 Task: Use the formula "RIGHTB" in spreadsheet "Project portfolio".
Action: Key pressed '='
Screenshot: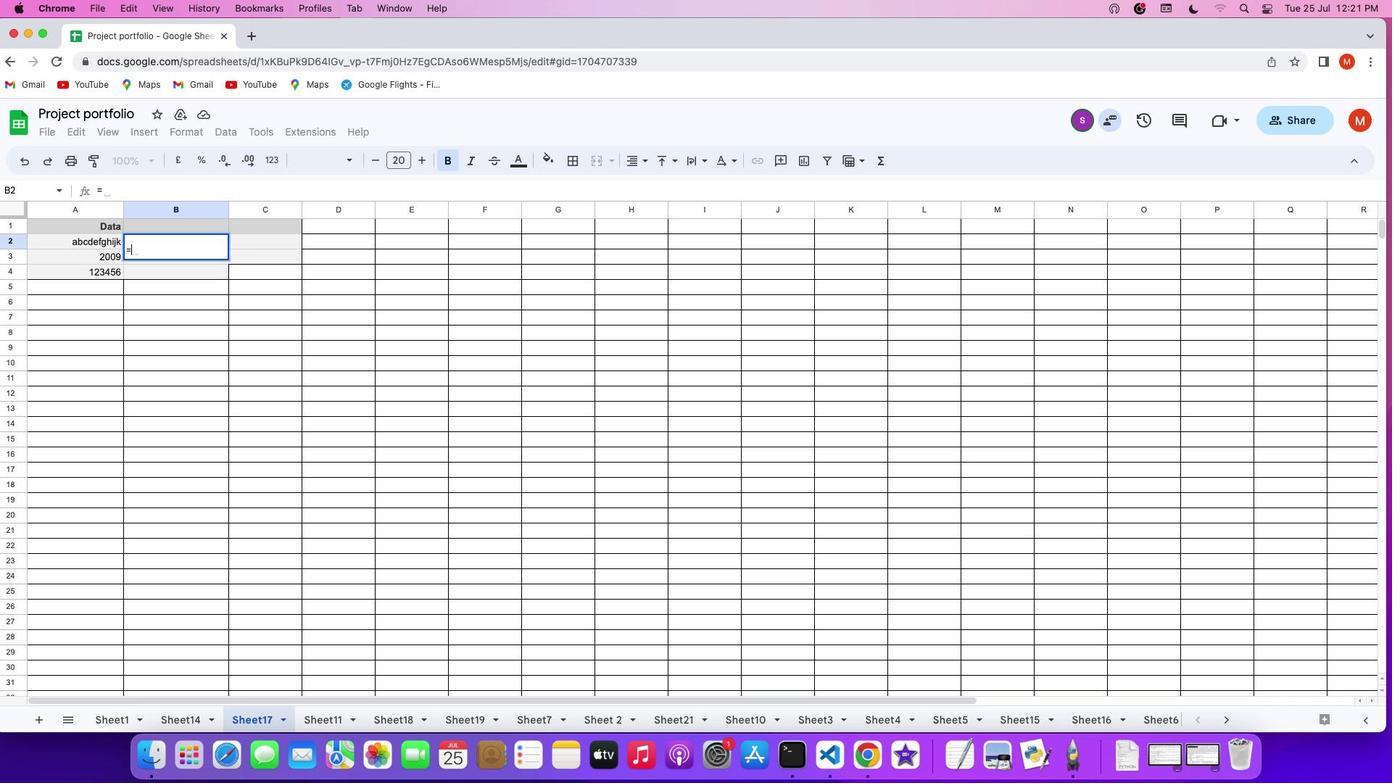 
Action: Mouse moved to (879, 153)
Screenshot: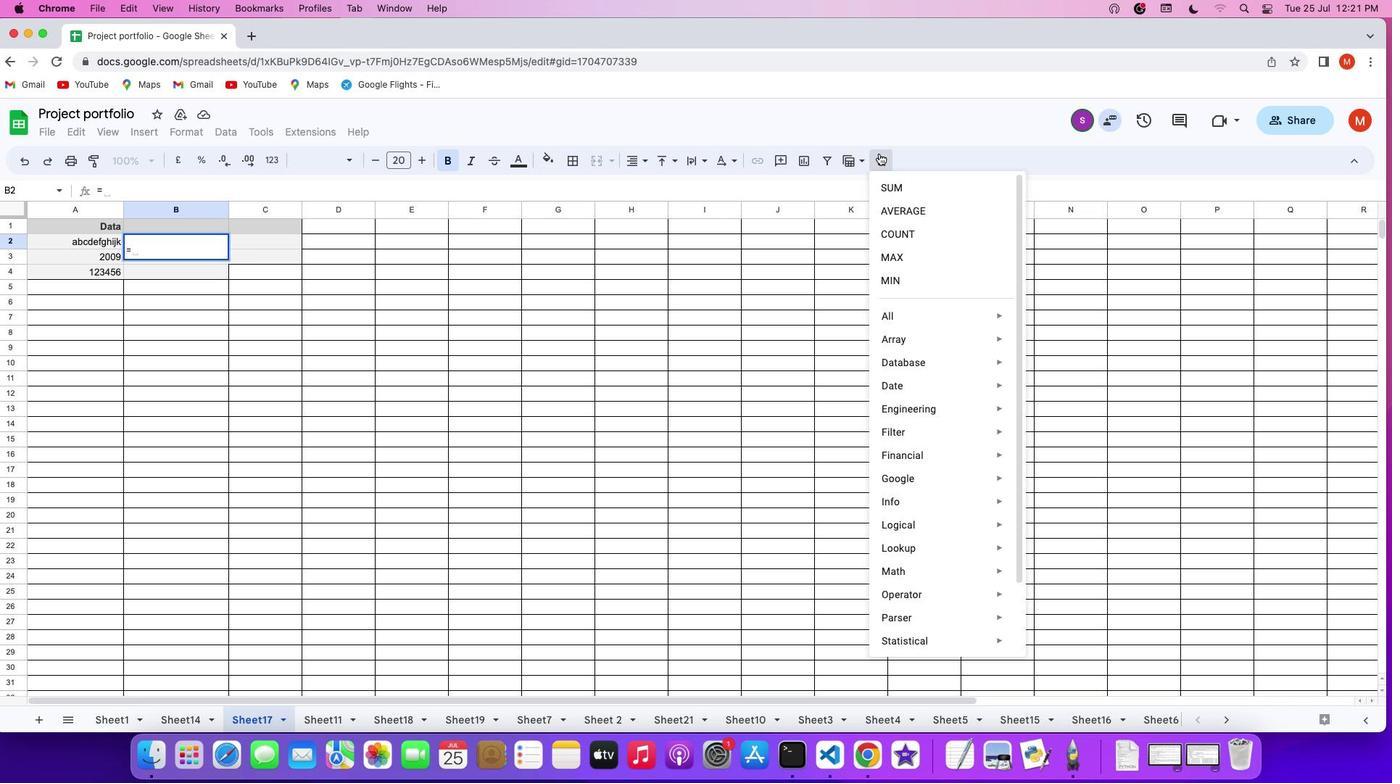 
Action: Mouse pressed left at (879, 153)
Screenshot: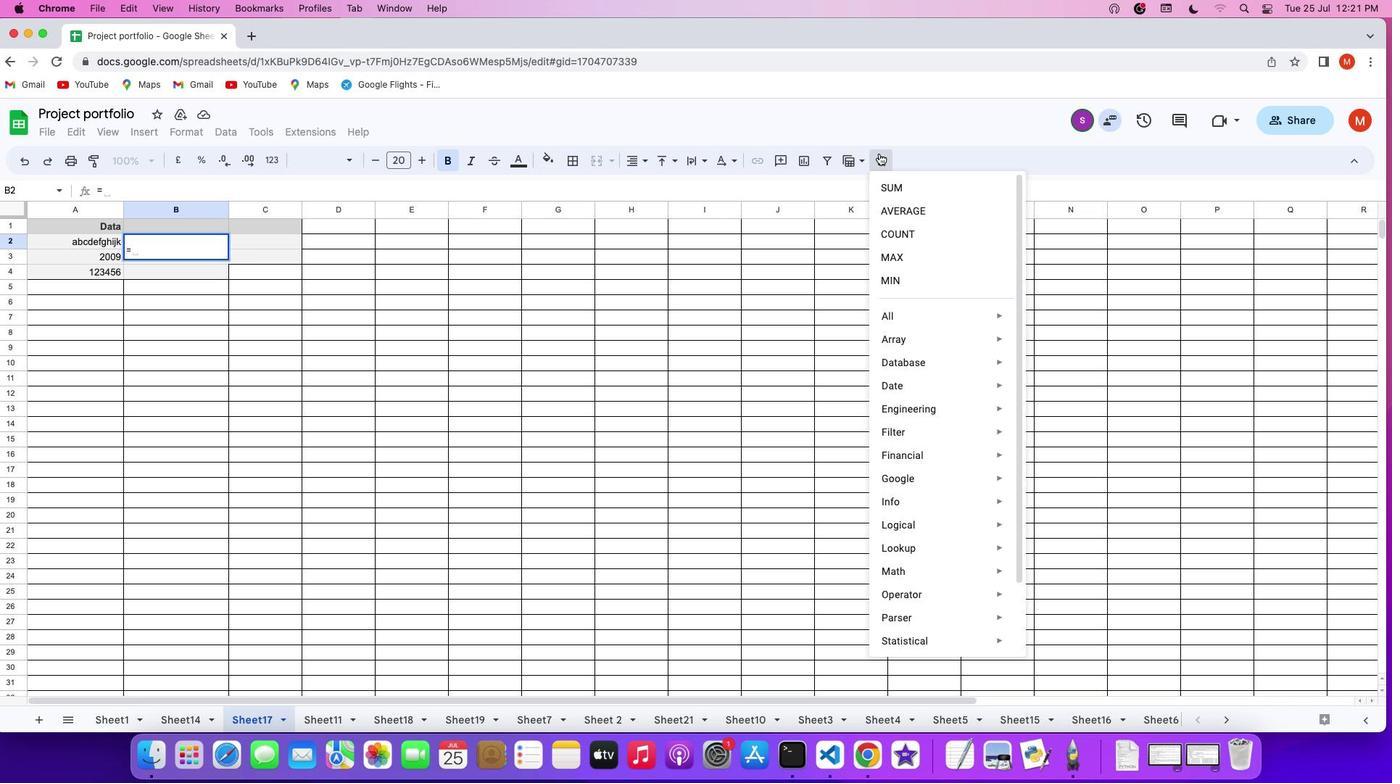 
Action: Mouse moved to (1056, 421)
Screenshot: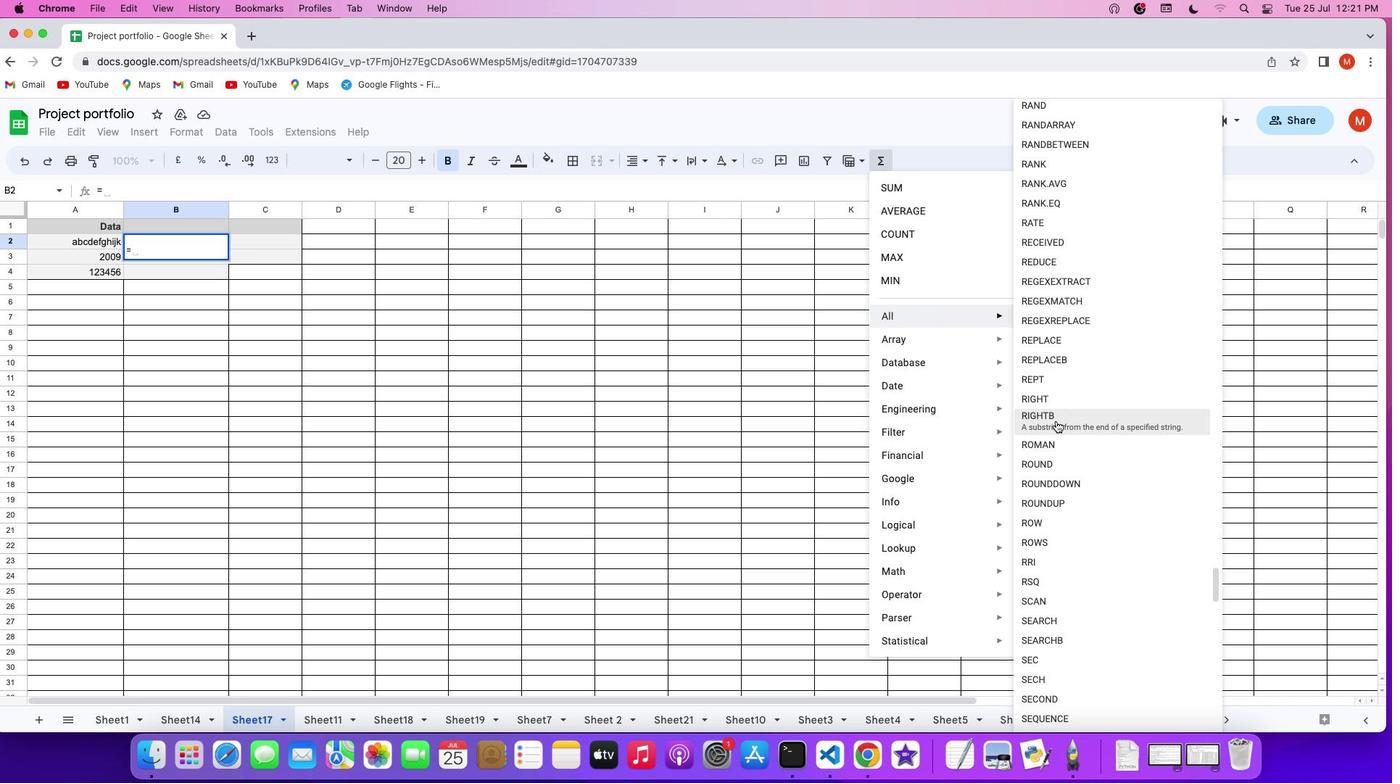 
Action: Mouse pressed left at (1056, 421)
Screenshot: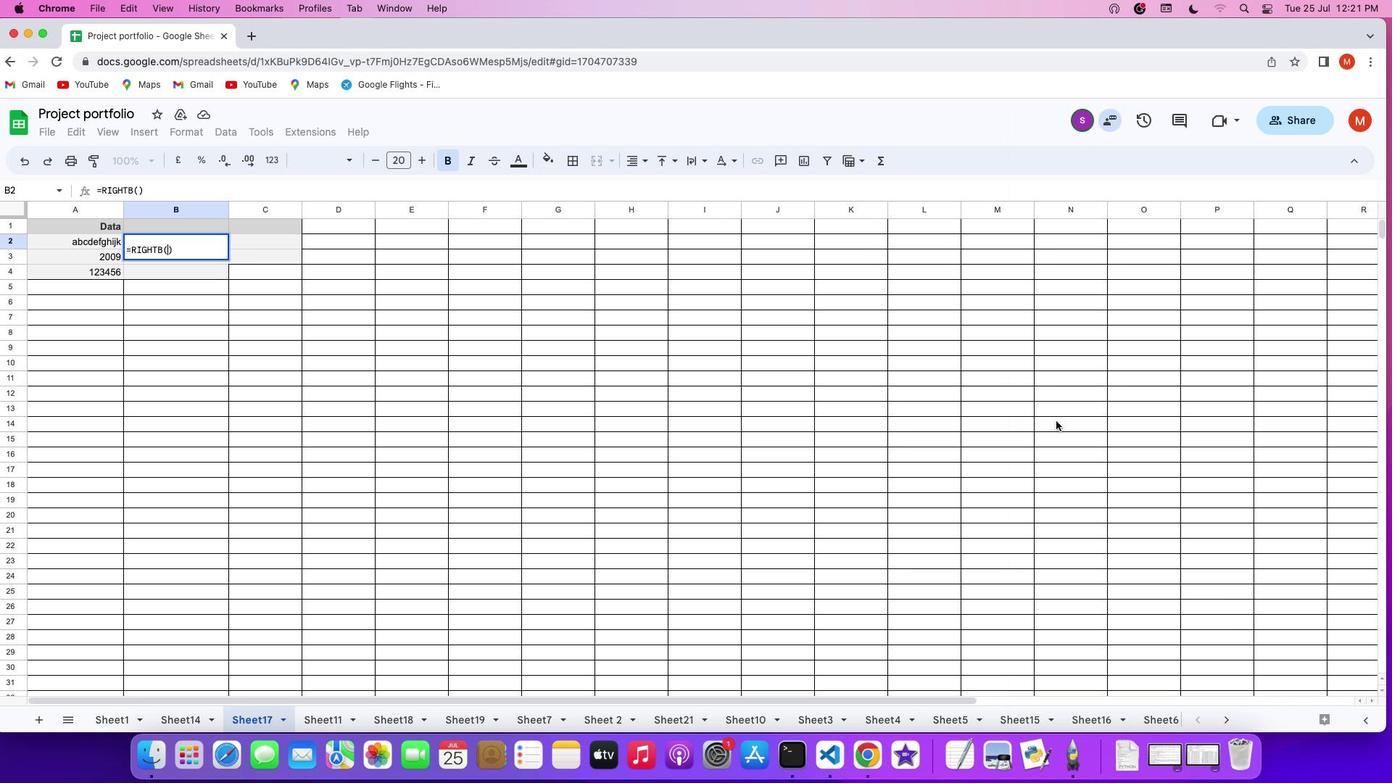 
Action: Mouse moved to (1057, 421)
Screenshot: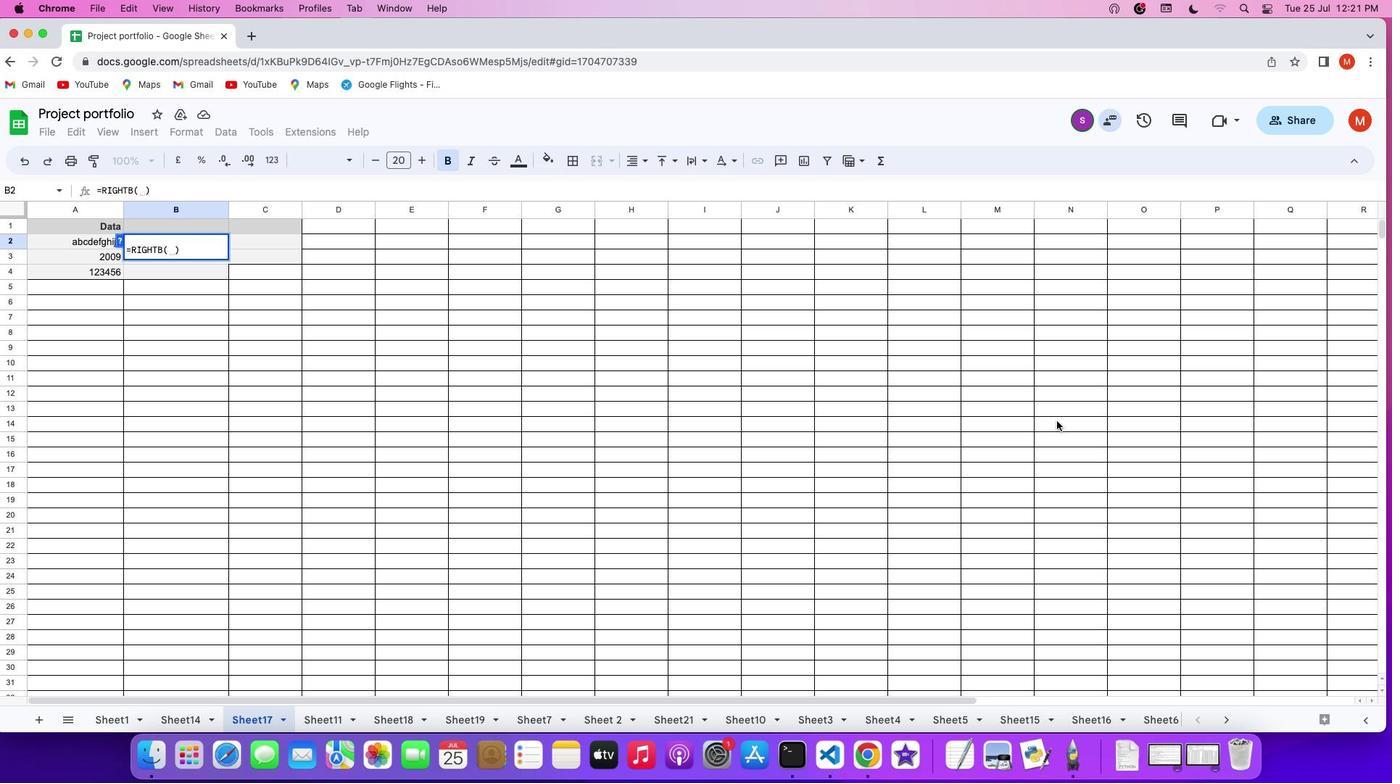 
Action: Key pressed Key.shift'A''2'',''5'Key.enter
Screenshot: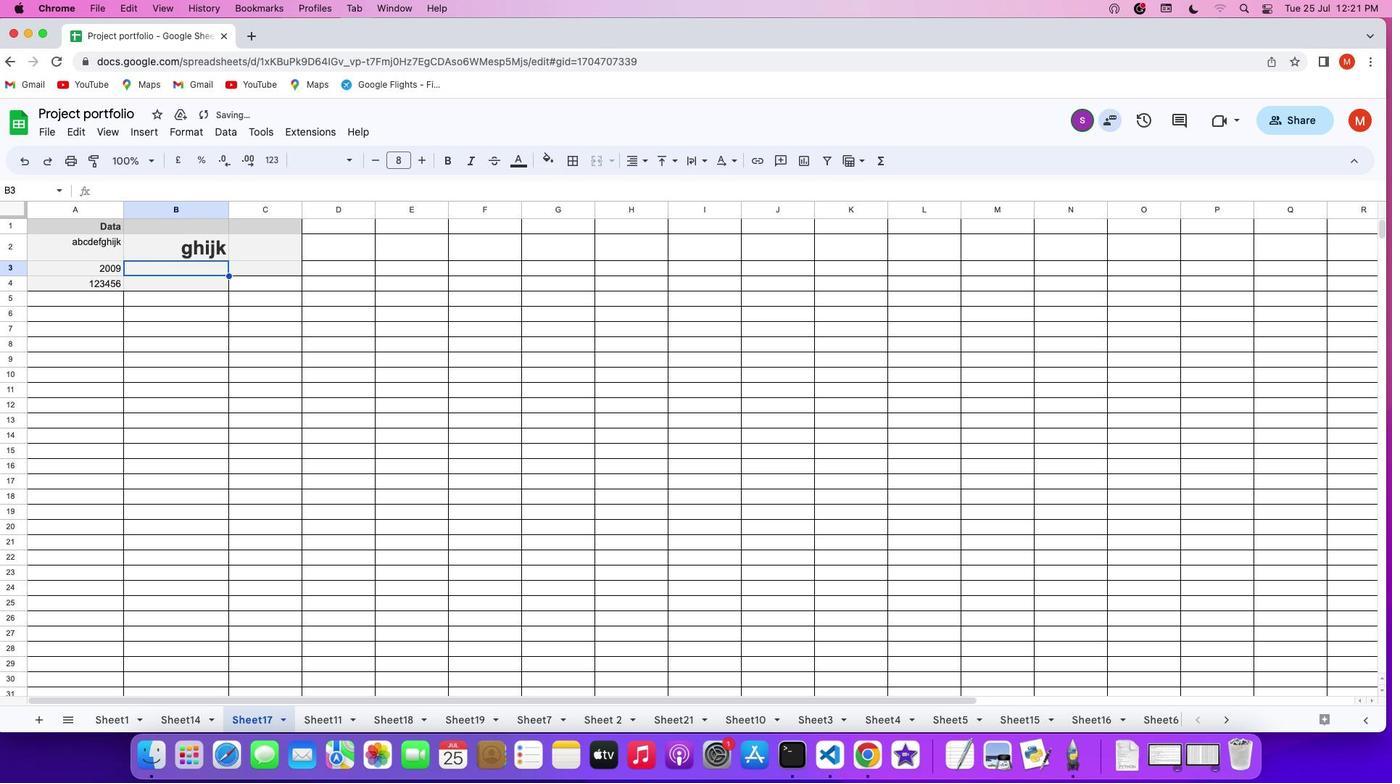 
